 Task: Create New Customer with Customer Name: Stores Pro, Billing Address Line1: 1990 Bartlett Avenue, Billing Address Line2:  Southfield, Billing Address Line3:  Michigan 48076, Cell Number: 620-519-7252
Action: Mouse moved to (152, 30)
Screenshot: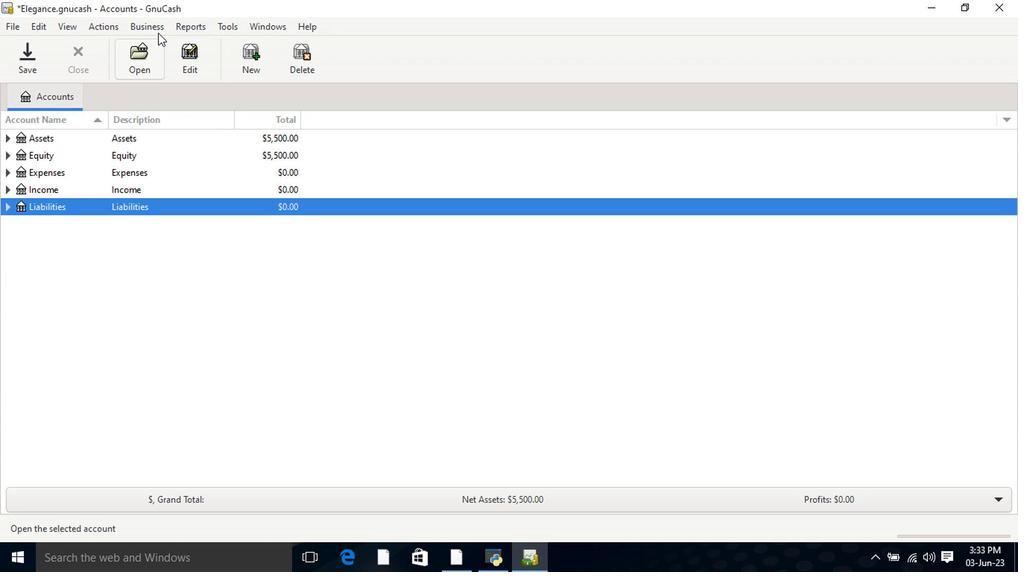 
Action: Mouse pressed left at (152, 30)
Screenshot: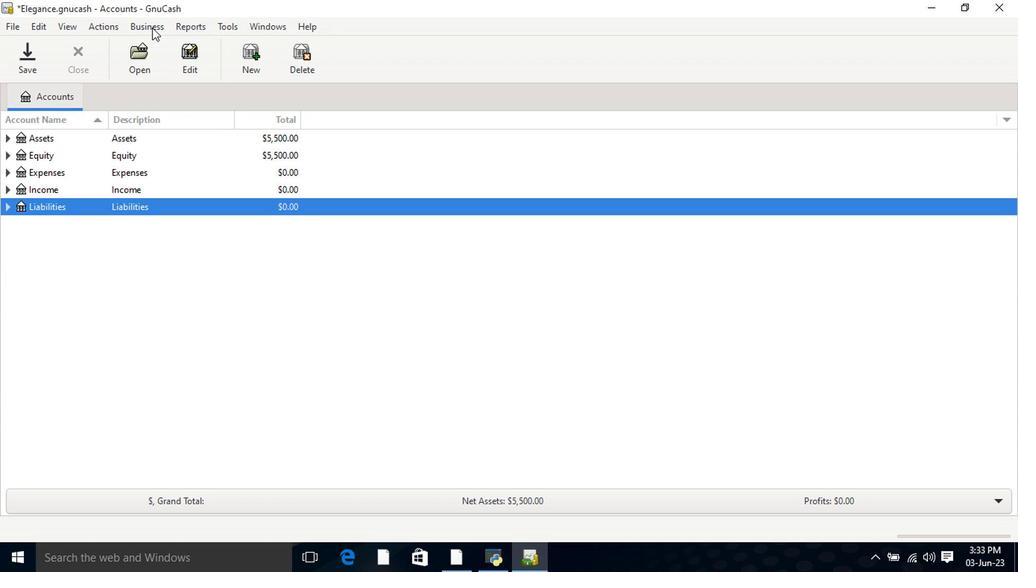 
Action: Mouse moved to (169, 42)
Screenshot: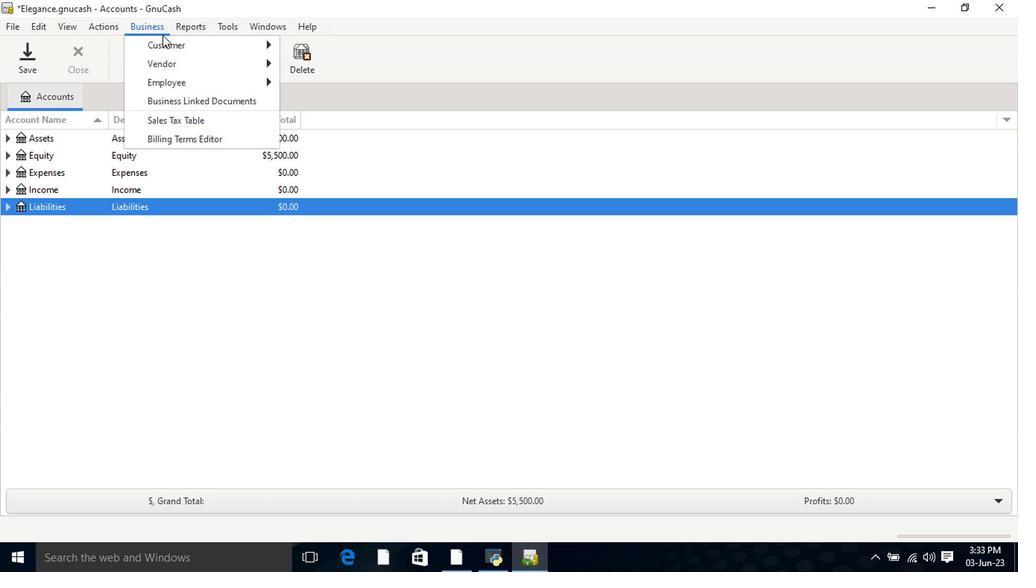
Action: Mouse pressed left at (169, 42)
Screenshot: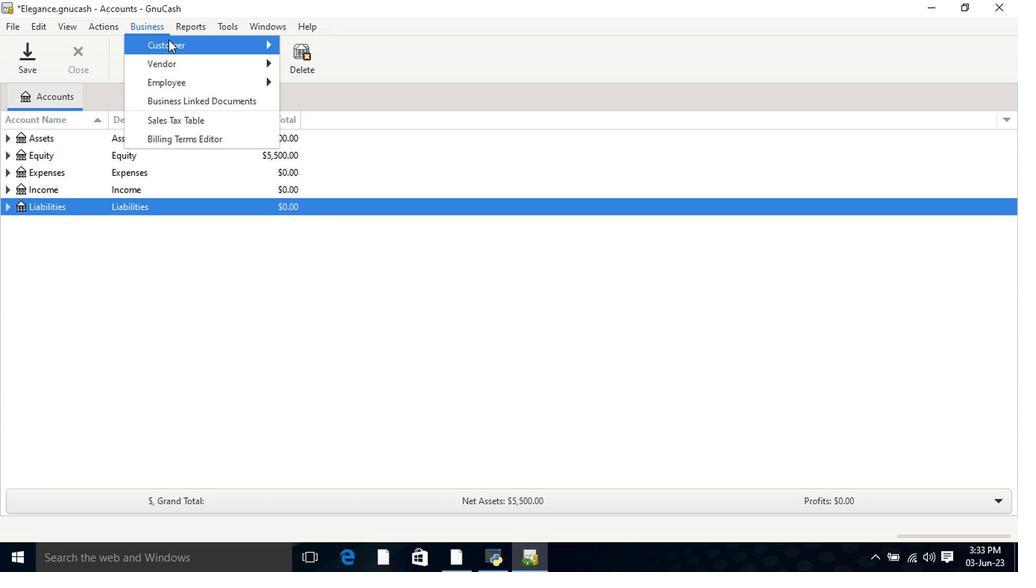 
Action: Mouse moved to (314, 64)
Screenshot: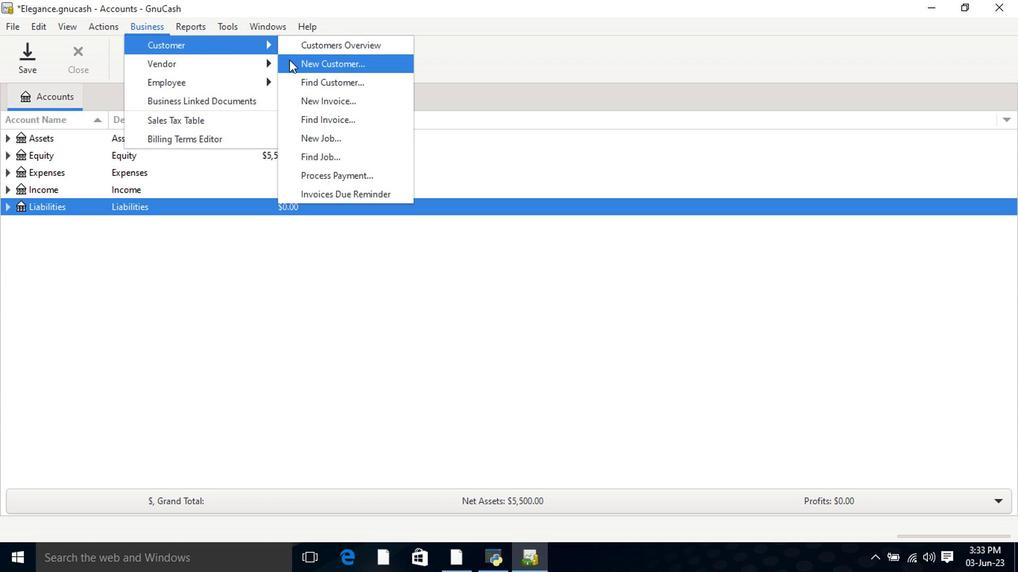 
Action: Mouse pressed left at (314, 64)
Screenshot: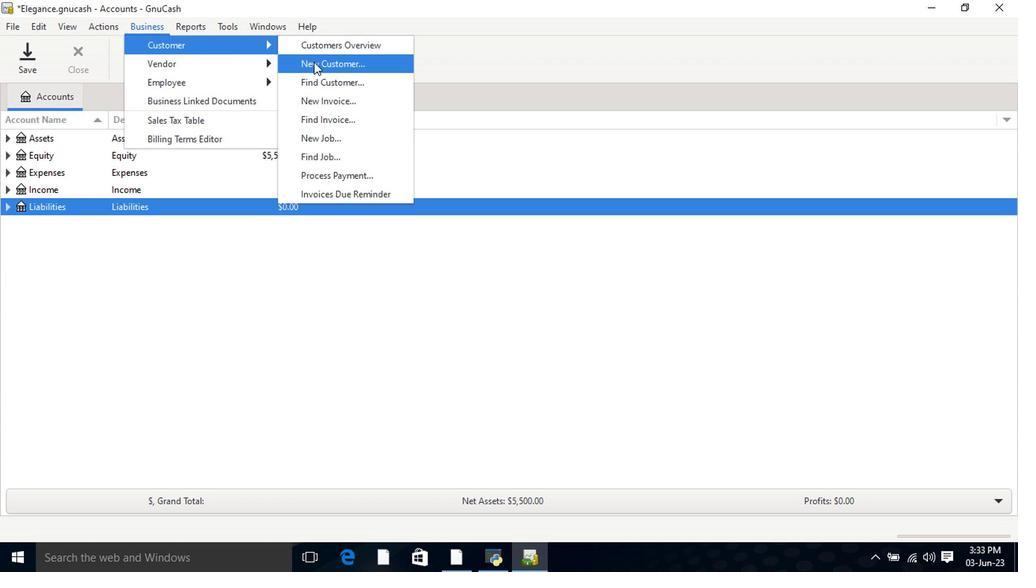 
Action: Mouse moved to (566, 168)
Screenshot: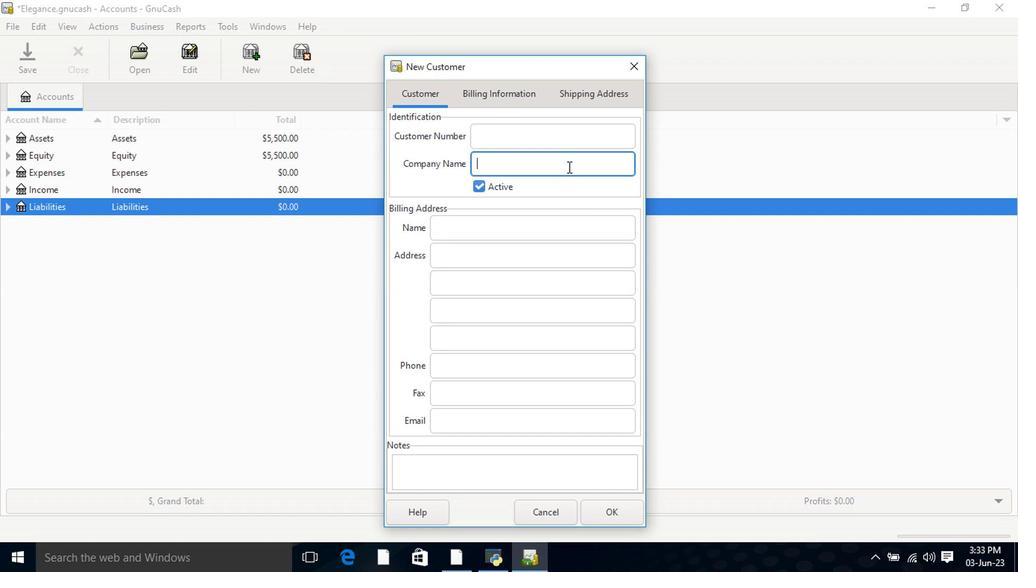 
Action: Key pressed <Key.shift>Stores<Key.space><Key.shift>Pro<Key.tab><Key.tab><Key.tab>1990<Key.space><Key.shift>Bartlett<Key.space><Key.shift>Avenue<Key.tab><Key.shift>Southfield<Key.tab><Key.shift>Michigan<Key.space>48076<Key.tab><Key.tab>620-519-7252
Screenshot: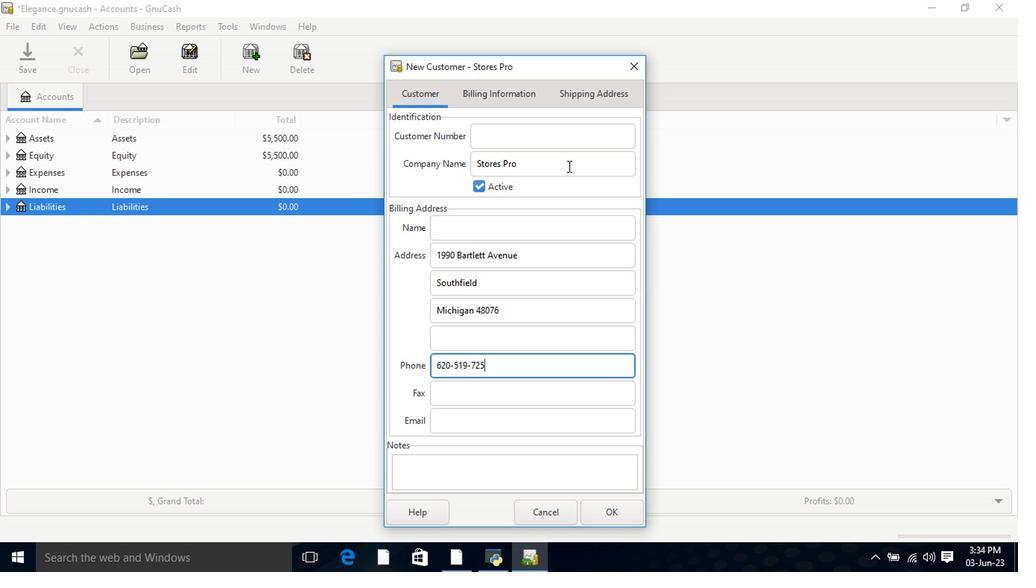 
Action: Mouse moved to (496, 89)
Screenshot: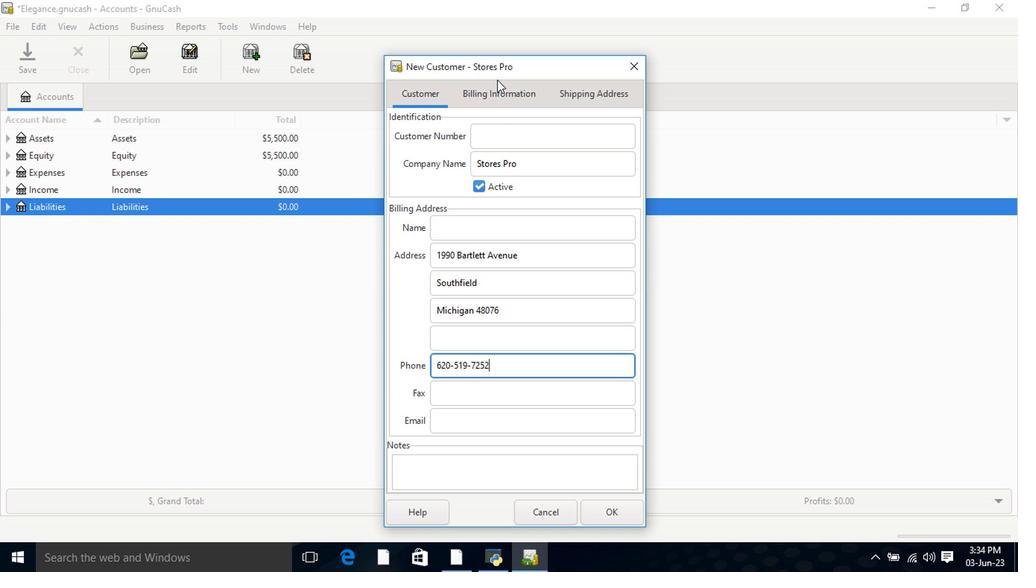 
Action: Mouse pressed left at (496, 89)
Screenshot: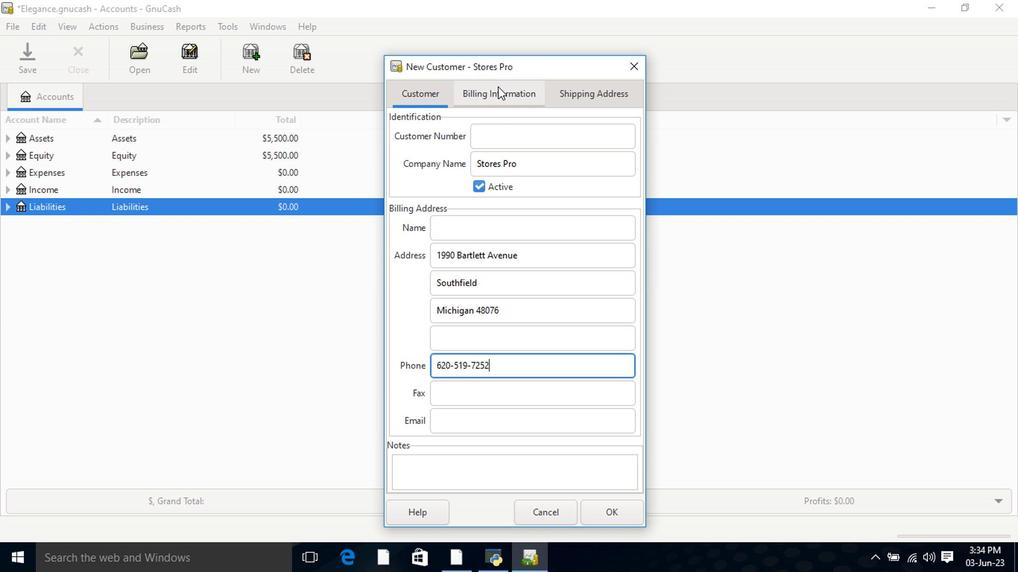 
Action: Mouse moved to (567, 89)
Screenshot: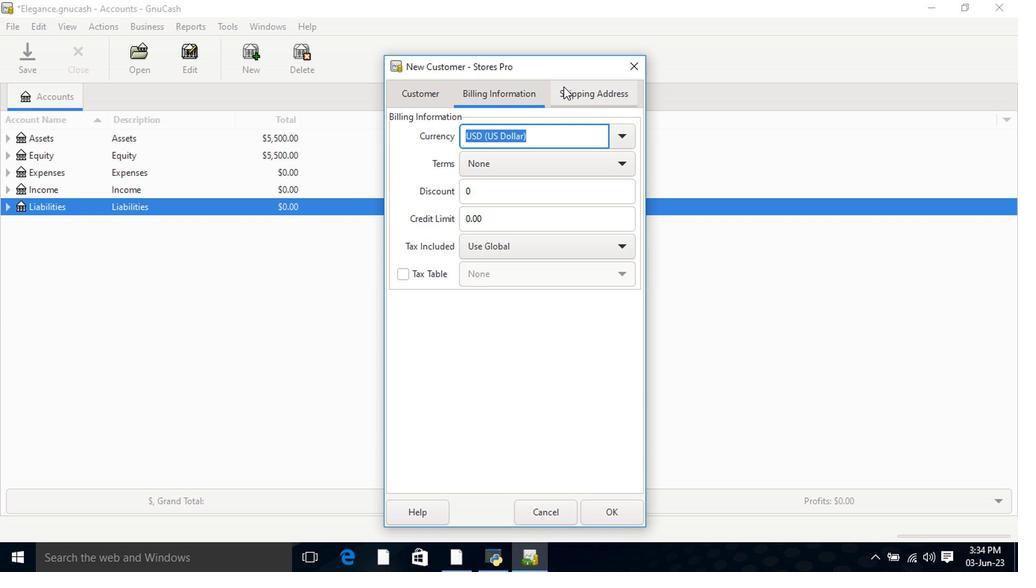 
Action: Mouse pressed left at (567, 89)
Screenshot: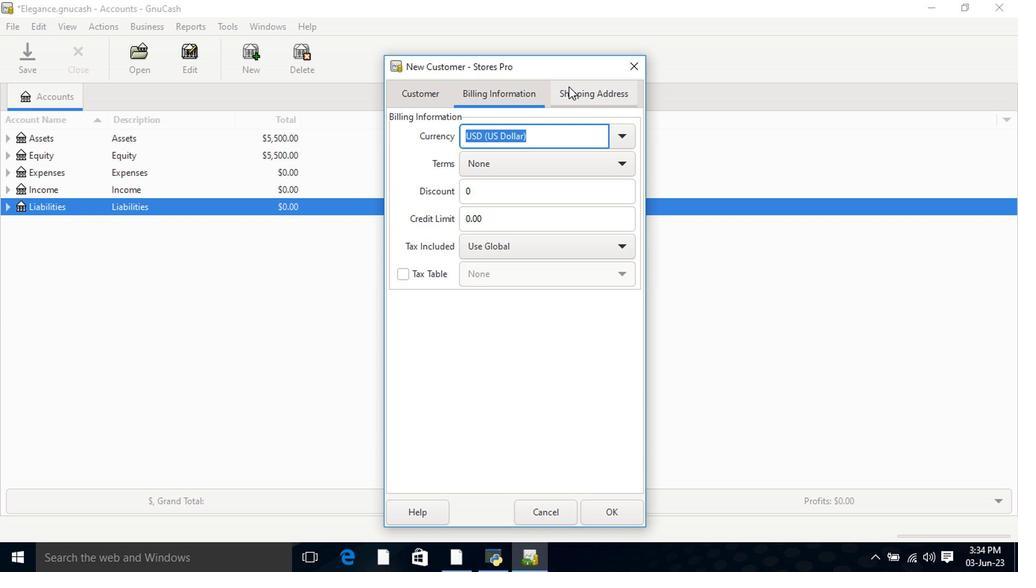 
Action: Mouse moved to (615, 513)
Screenshot: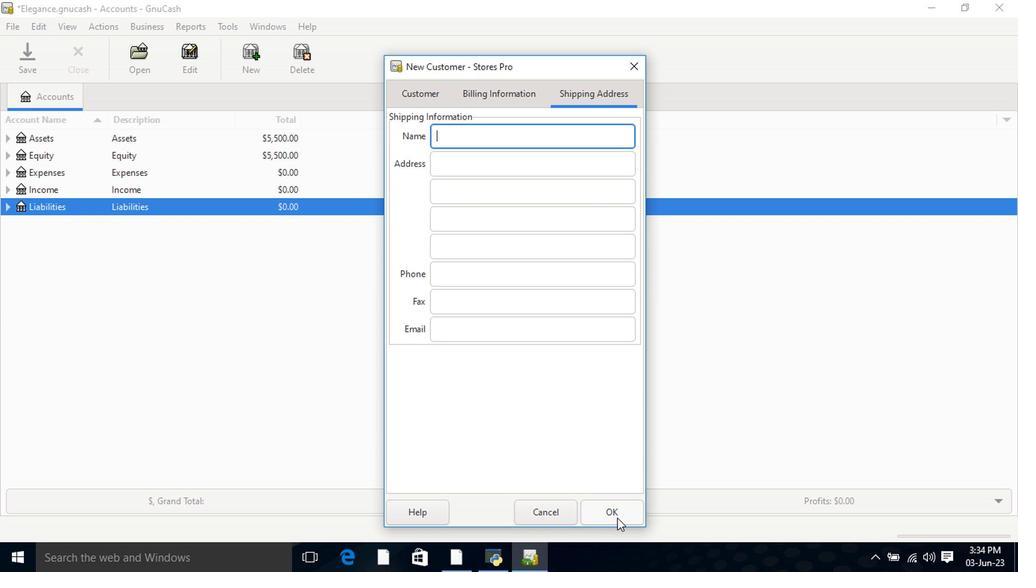 
Action: Mouse pressed left at (615, 513)
Screenshot: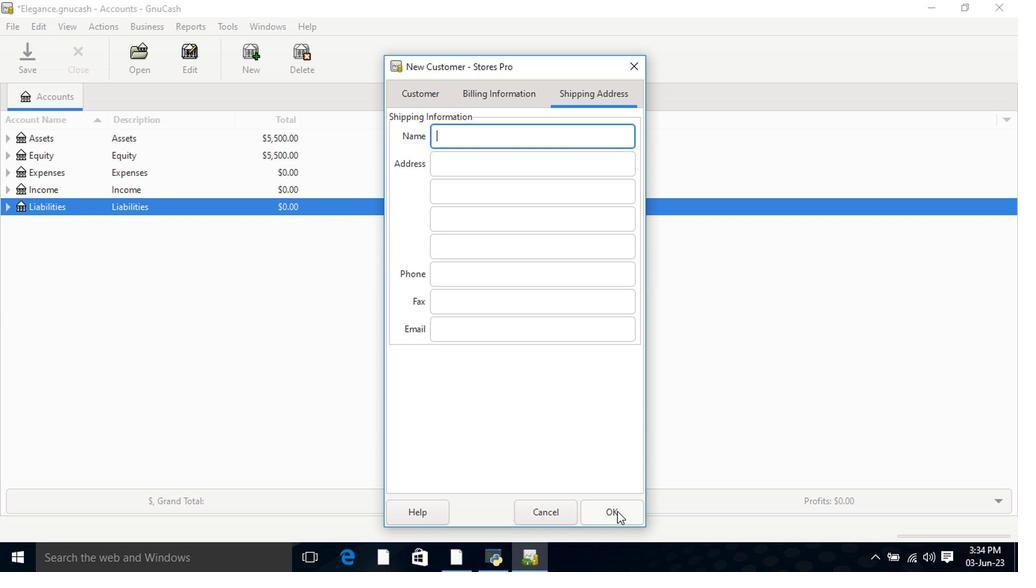 
Action: Mouse moved to (579, 476)
Screenshot: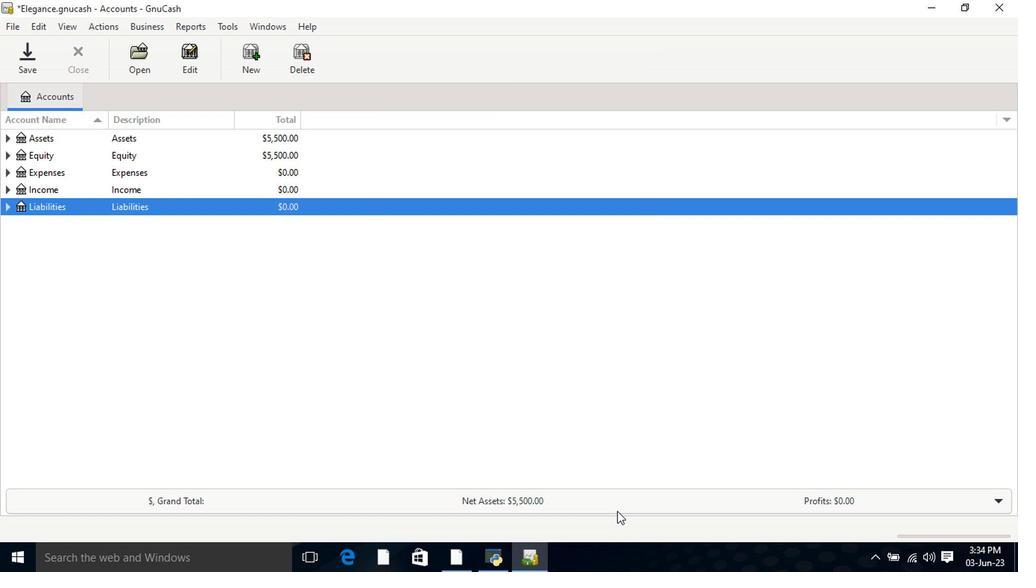 
